 Task: Use the formula "T.TEST" in spreadsheet "Project portfolio".
Action: Key pressed '='
Screenshot: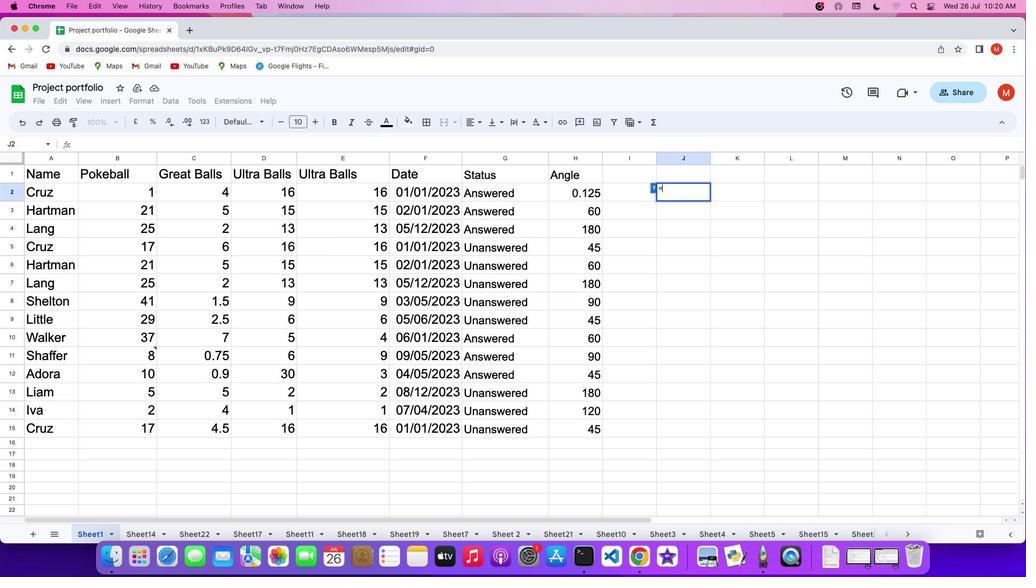 
Action: Mouse moved to (648, 121)
Screenshot: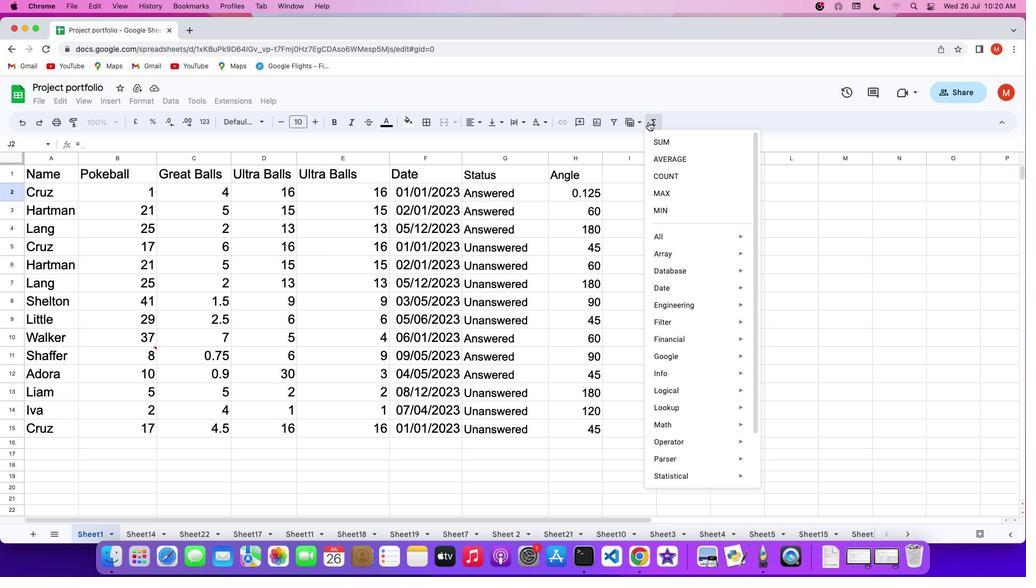
Action: Mouse pressed left at (648, 121)
Screenshot: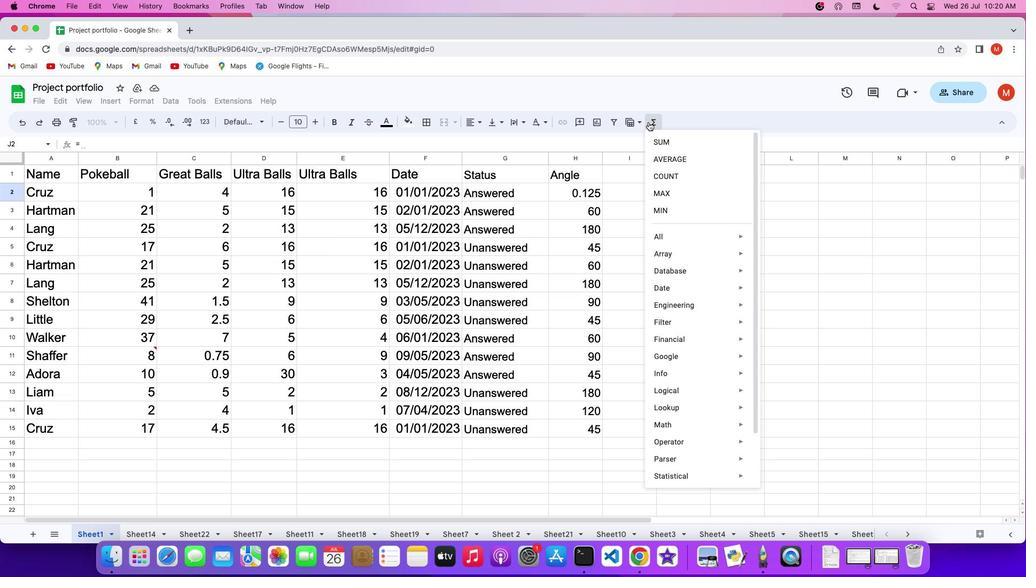 
Action: Mouse moved to (800, 366)
Screenshot: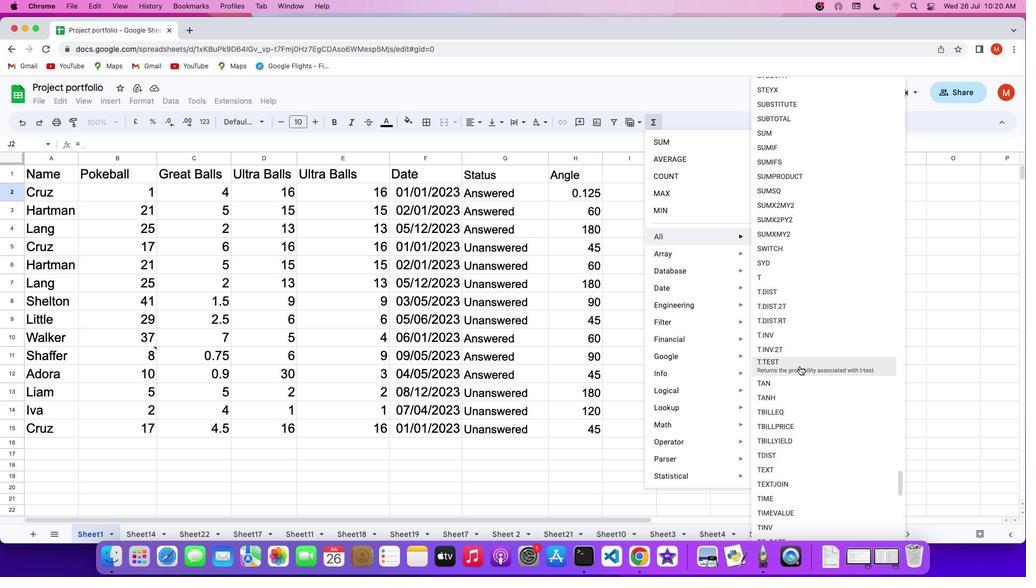 
Action: Mouse pressed left at (800, 366)
Screenshot: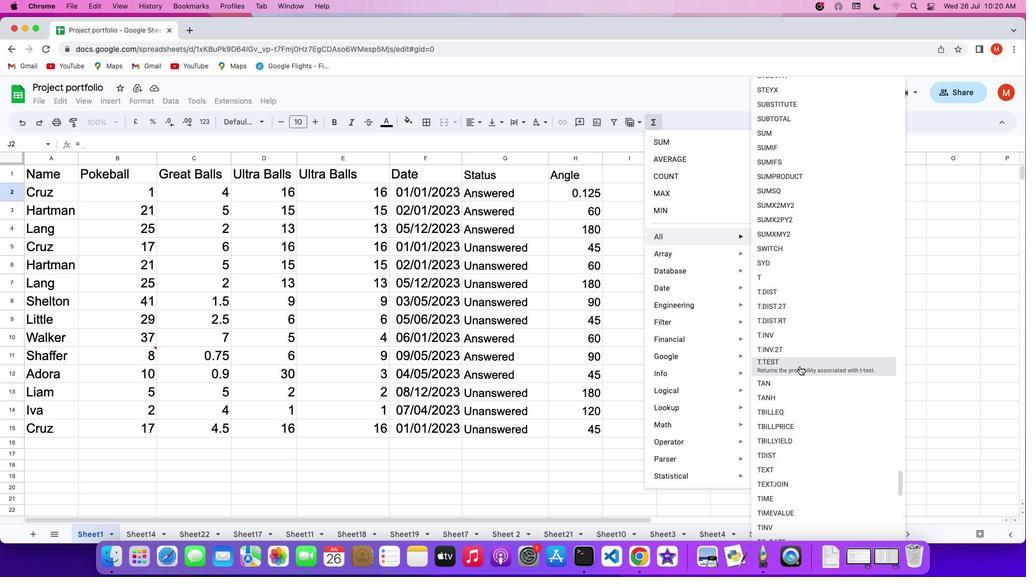 
Action: Key pressed Key.shift'B''2'Key.shift_r':'Key.shift'B''1''5'','Key.shift'C''2'Key.shift_r':'Key.shift'C''1''5'',''2'',''1'Key.enter
Screenshot: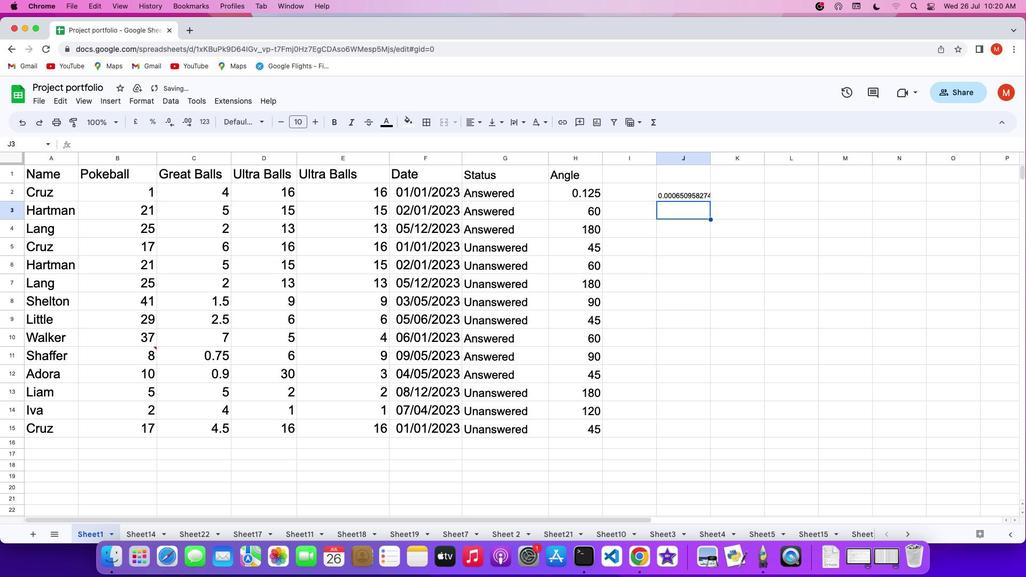 
